 Task: Add Ellyndale Organic Virgin Pumpkin Seed Oil to the cart.
Action: Mouse moved to (339, 153)
Screenshot: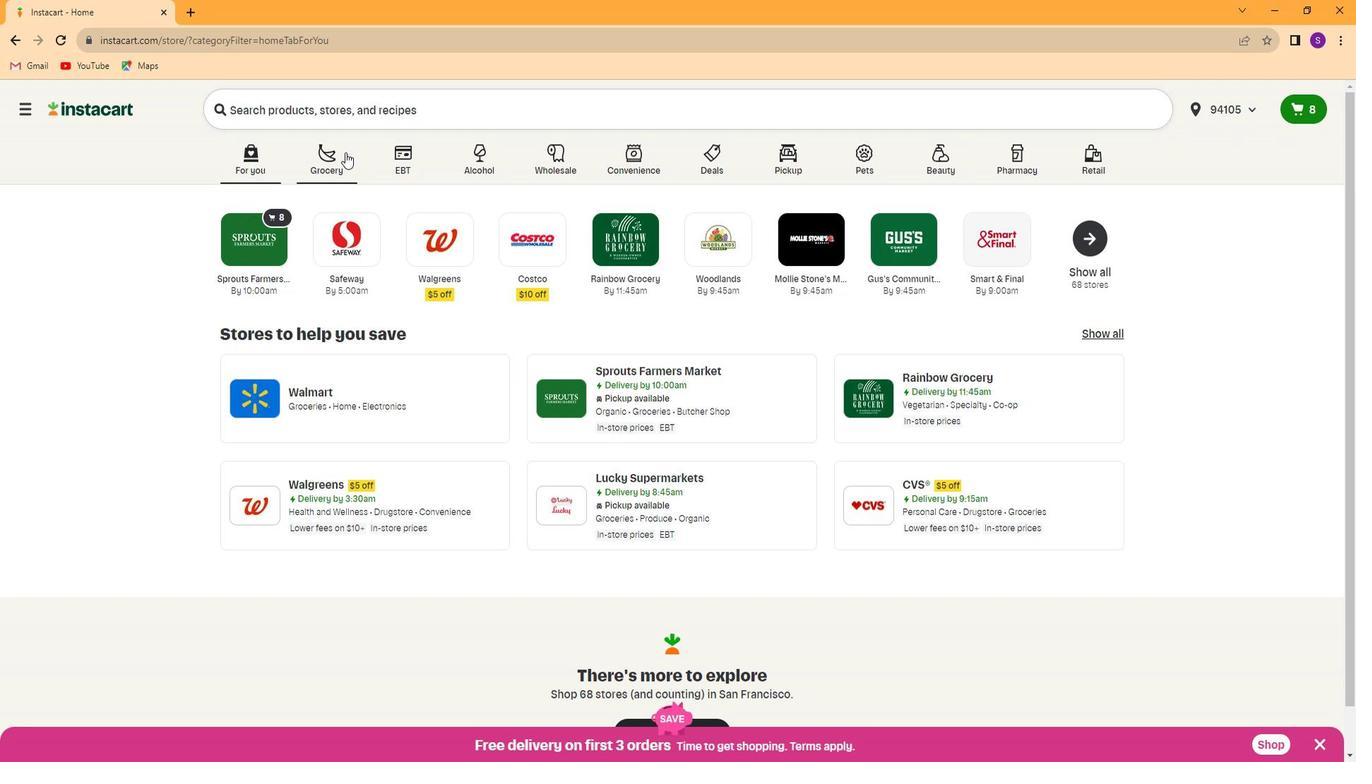 
Action: Mouse pressed left at (339, 153)
Screenshot: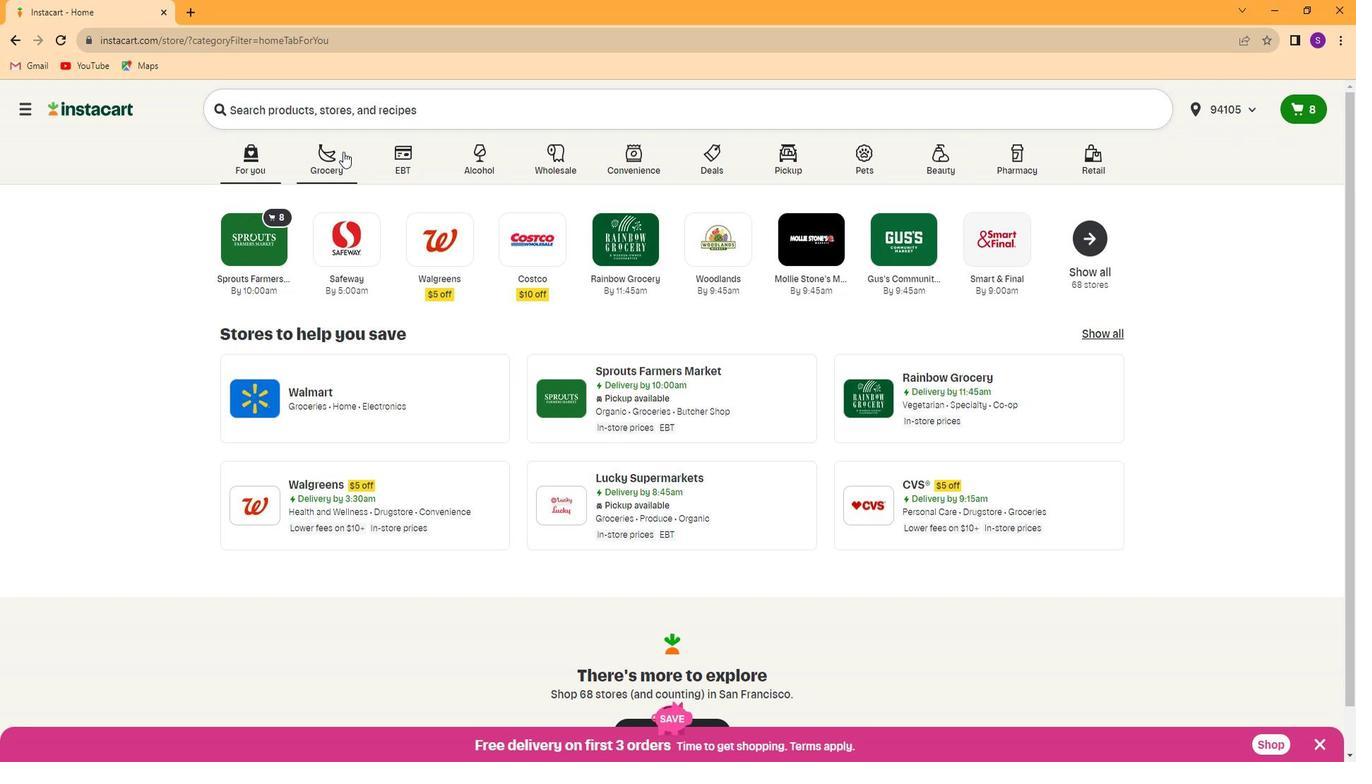 
Action: Mouse moved to (963, 249)
Screenshot: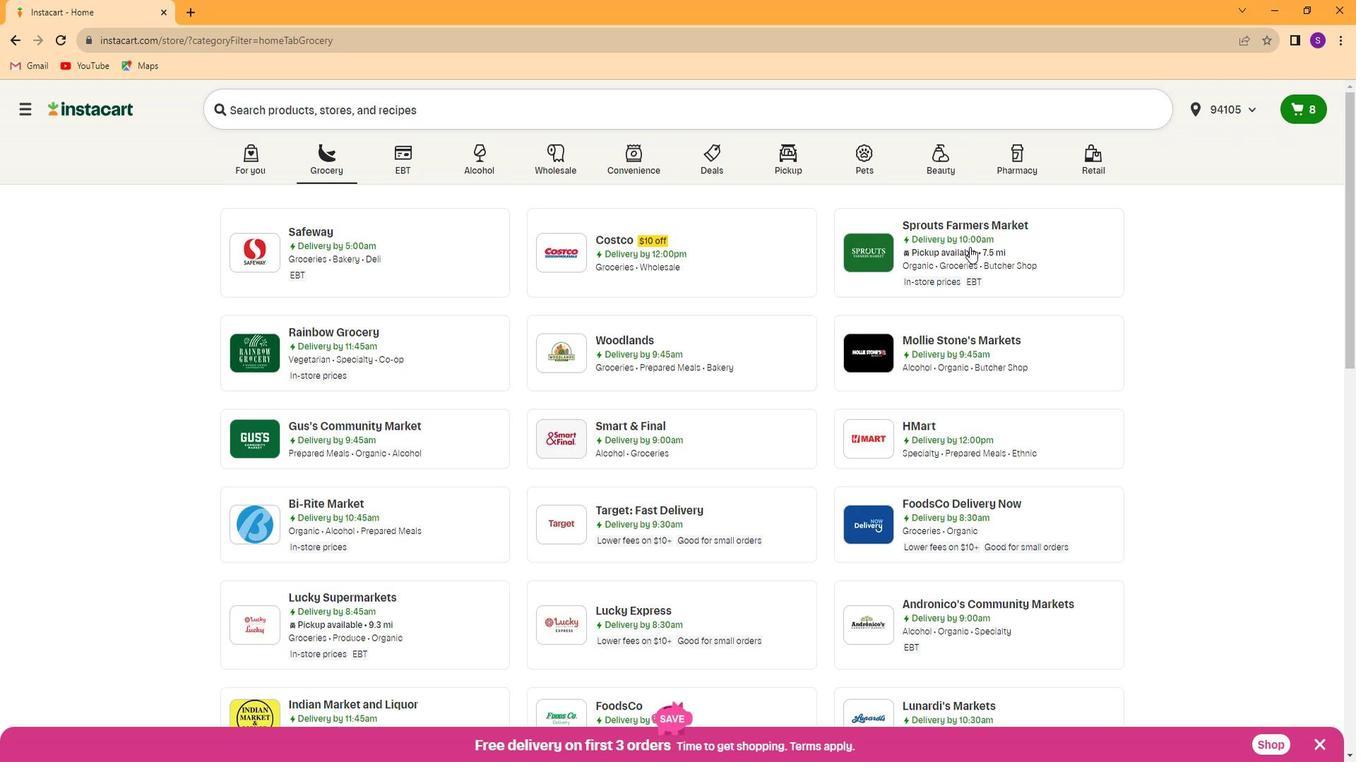 
Action: Mouse pressed left at (963, 249)
Screenshot: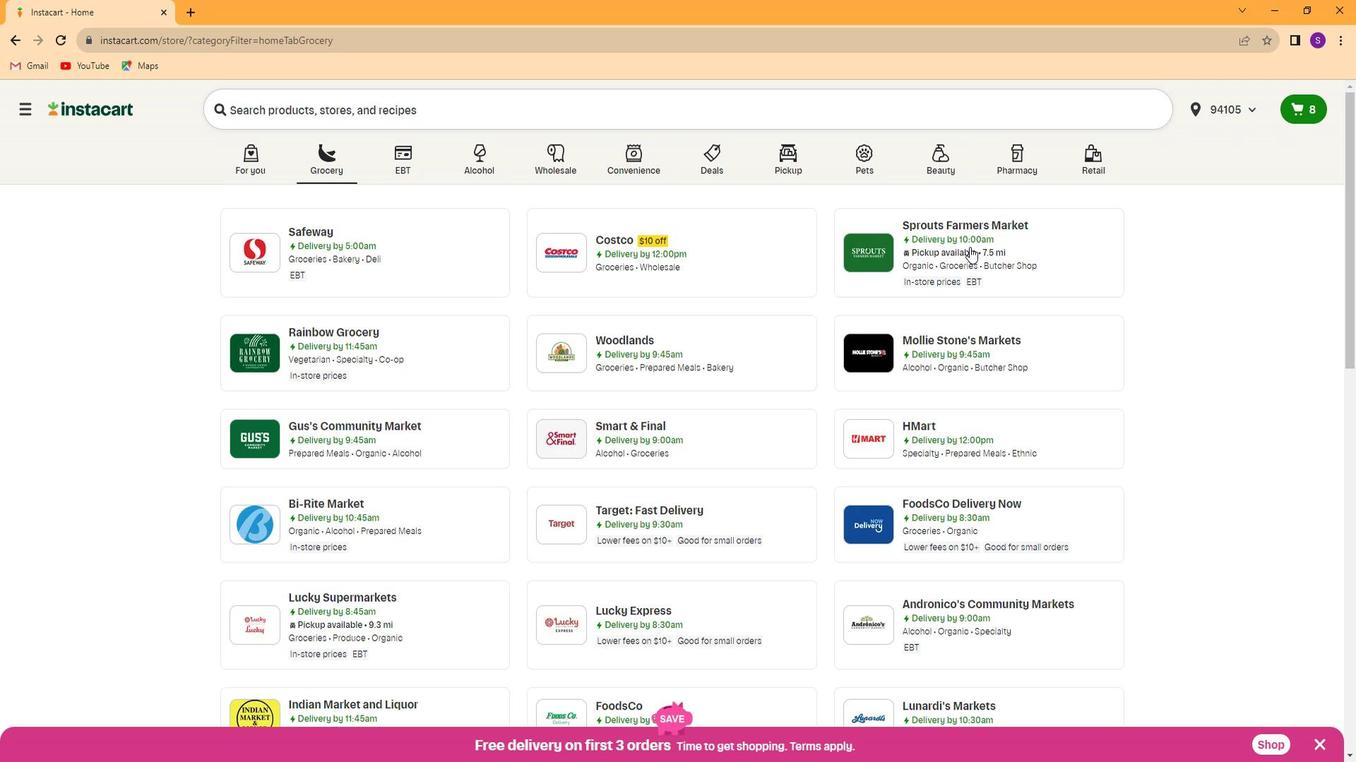 
Action: Mouse moved to (110, 473)
Screenshot: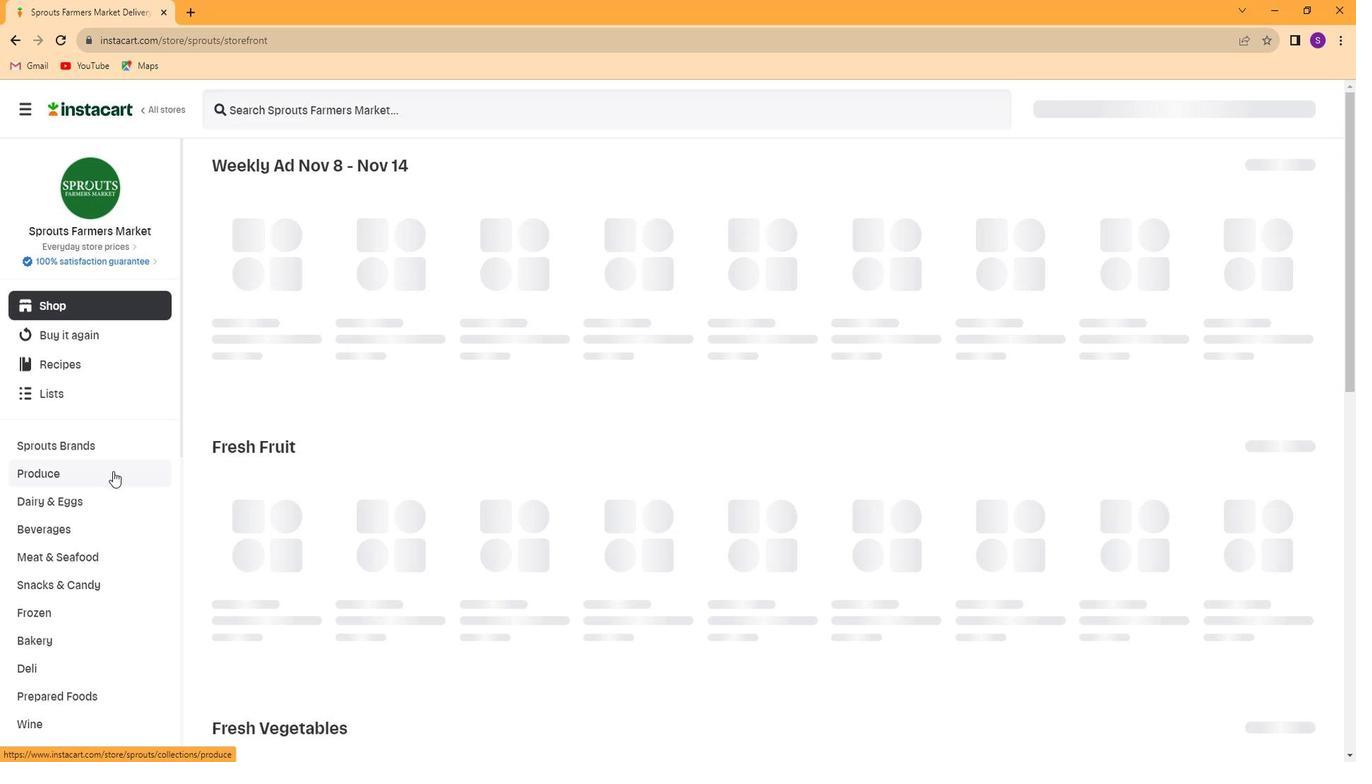 
Action: Mouse scrolled (110, 472) with delta (0, 0)
Screenshot: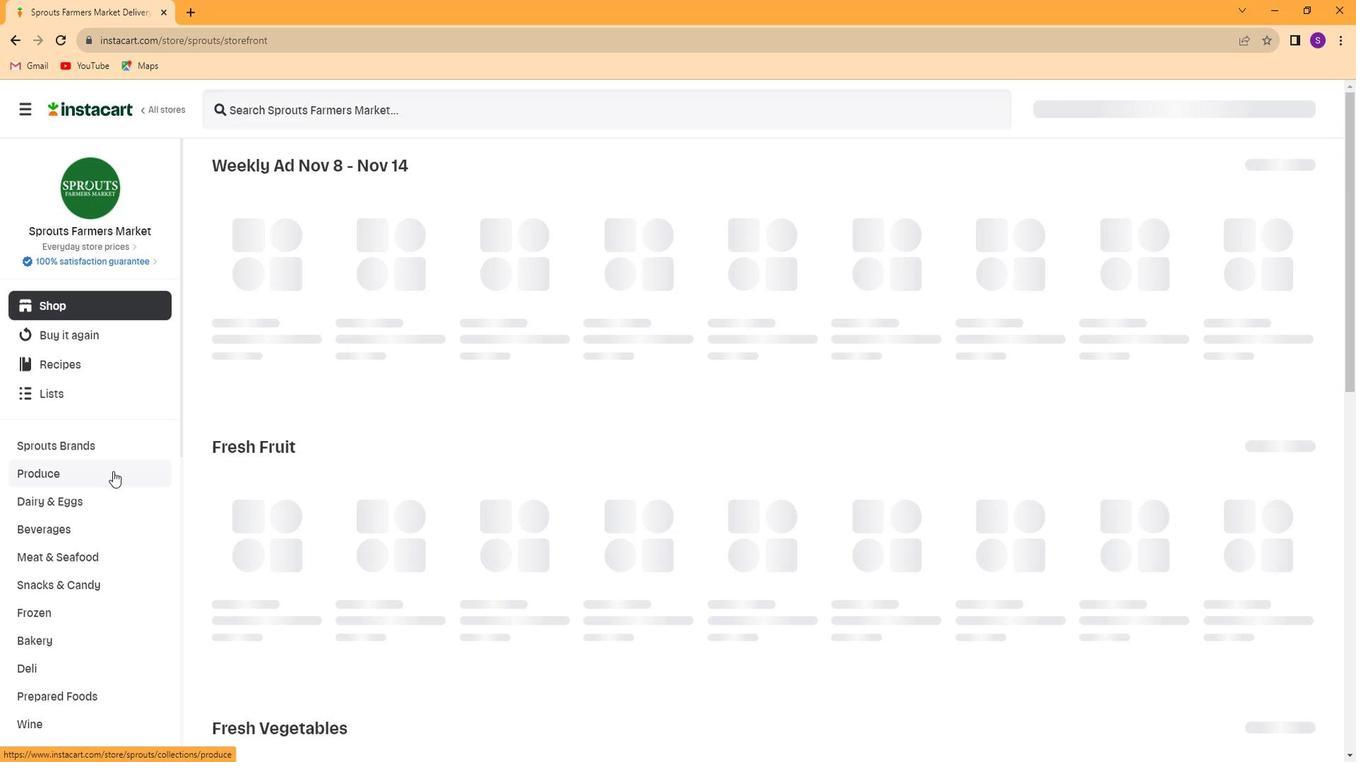 
Action: Mouse moved to (107, 479)
Screenshot: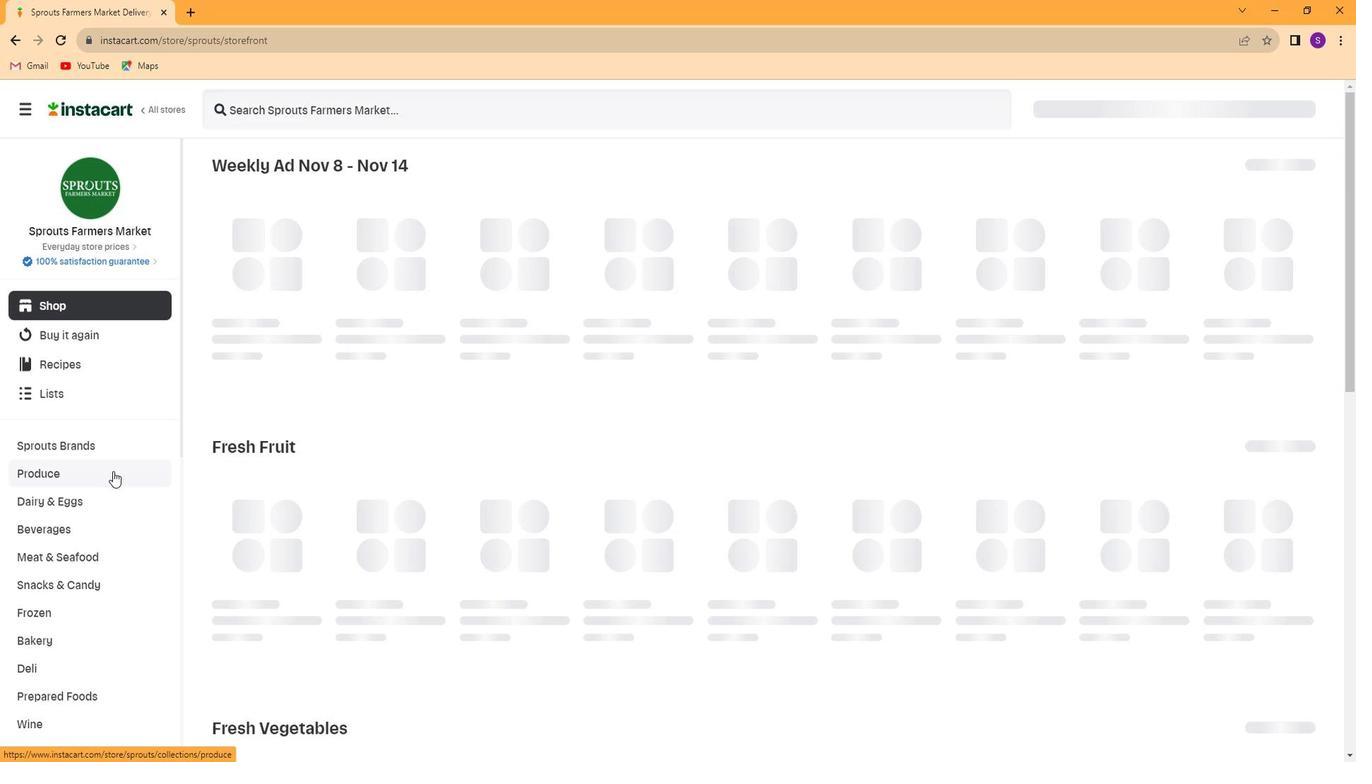 
Action: Mouse scrolled (107, 478) with delta (0, 0)
Screenshot: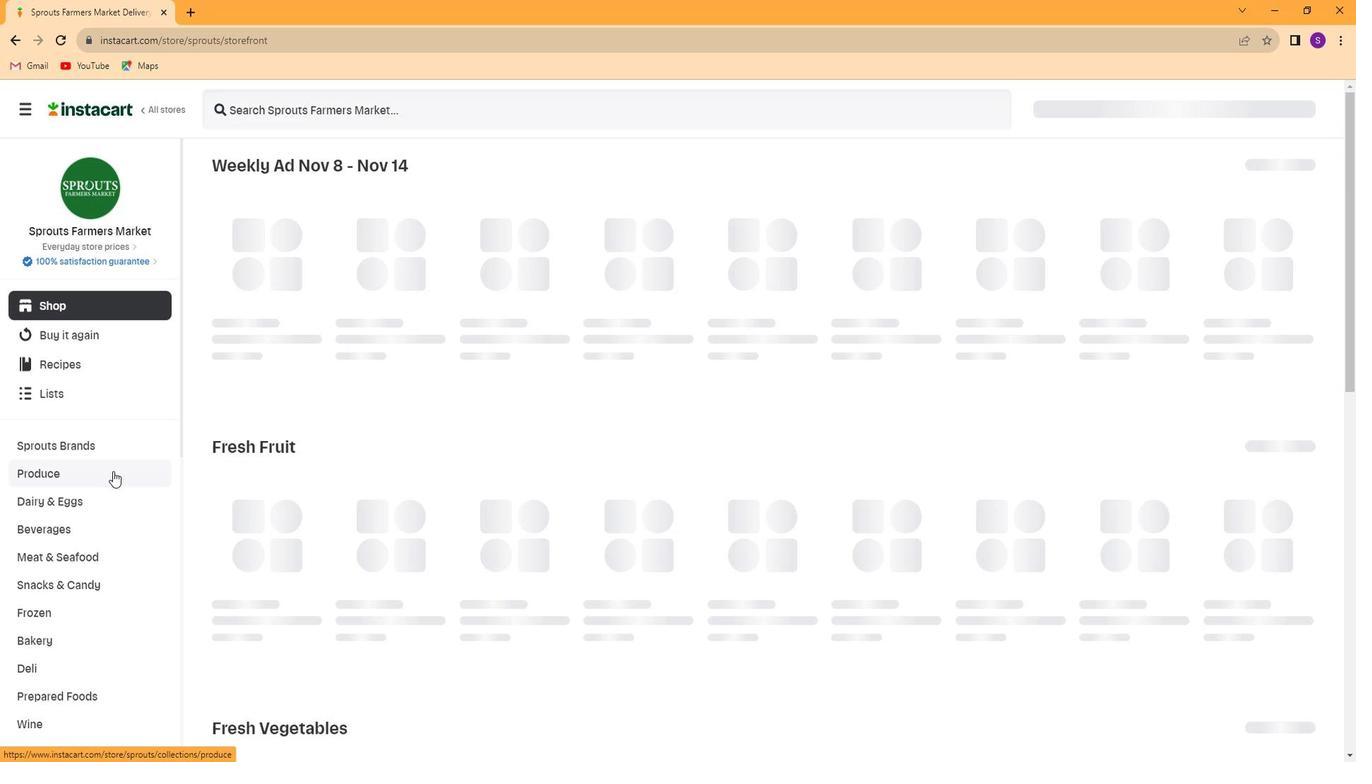 
Action: Mouse moved to (105, 481)
Screenshot: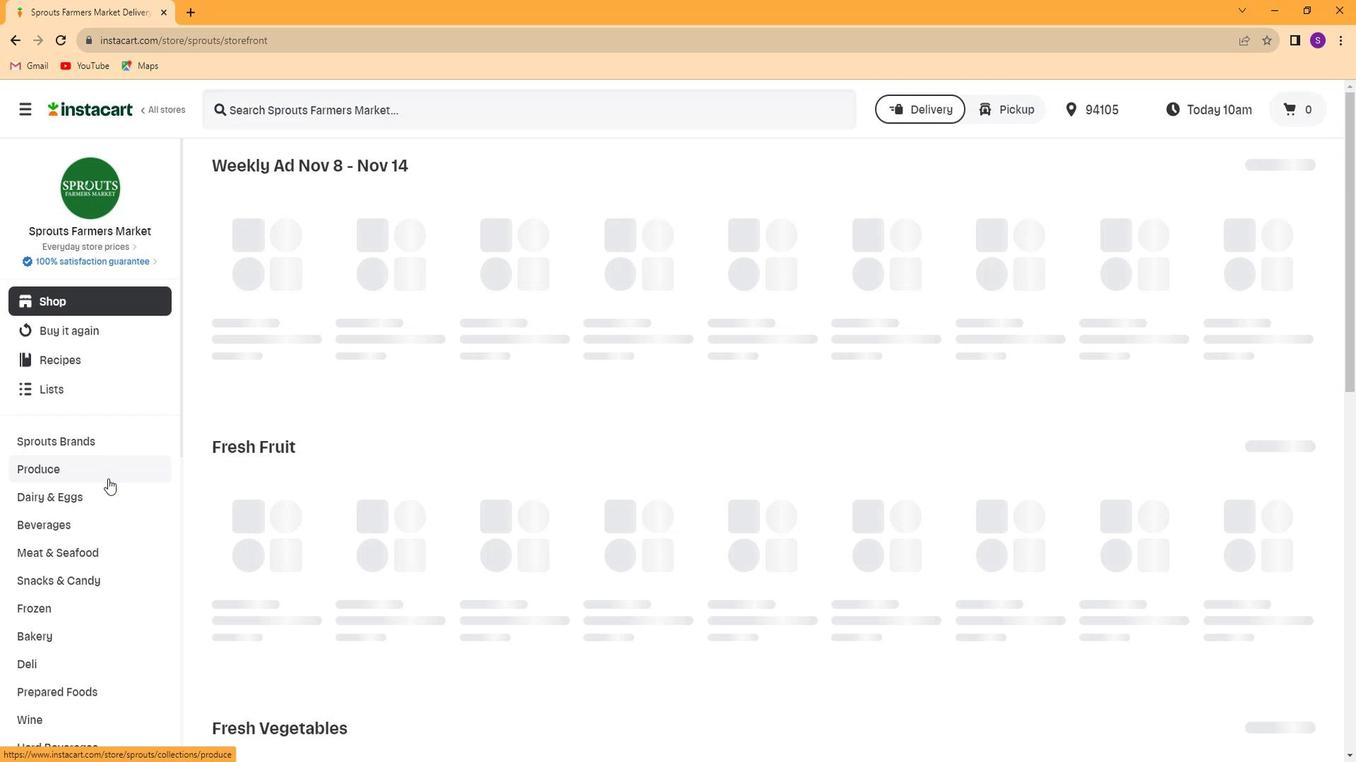
Action: Mouse scrolled (105, 480) with delta (0, 0)
Screenshot: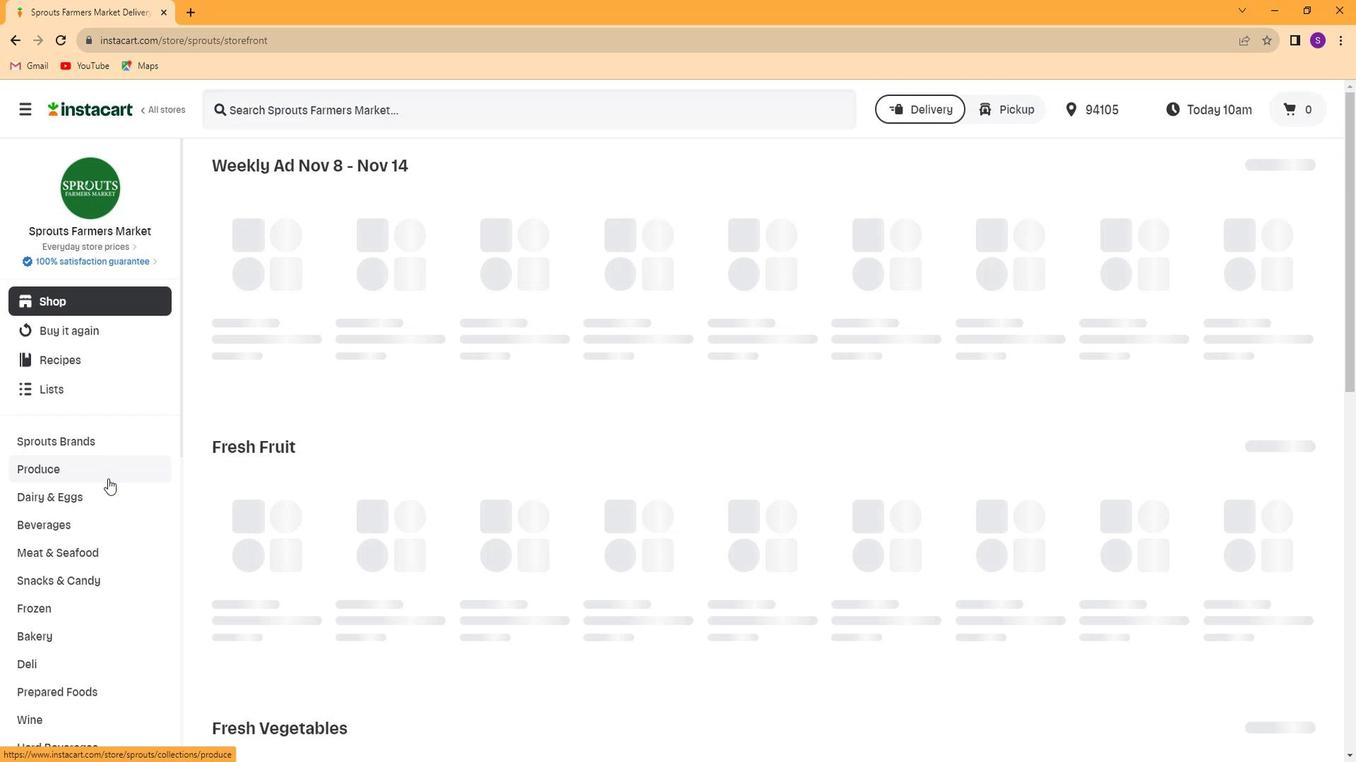 
Action: Mouse scrolled (105, 480) with delta (0, 0)
Screenshot: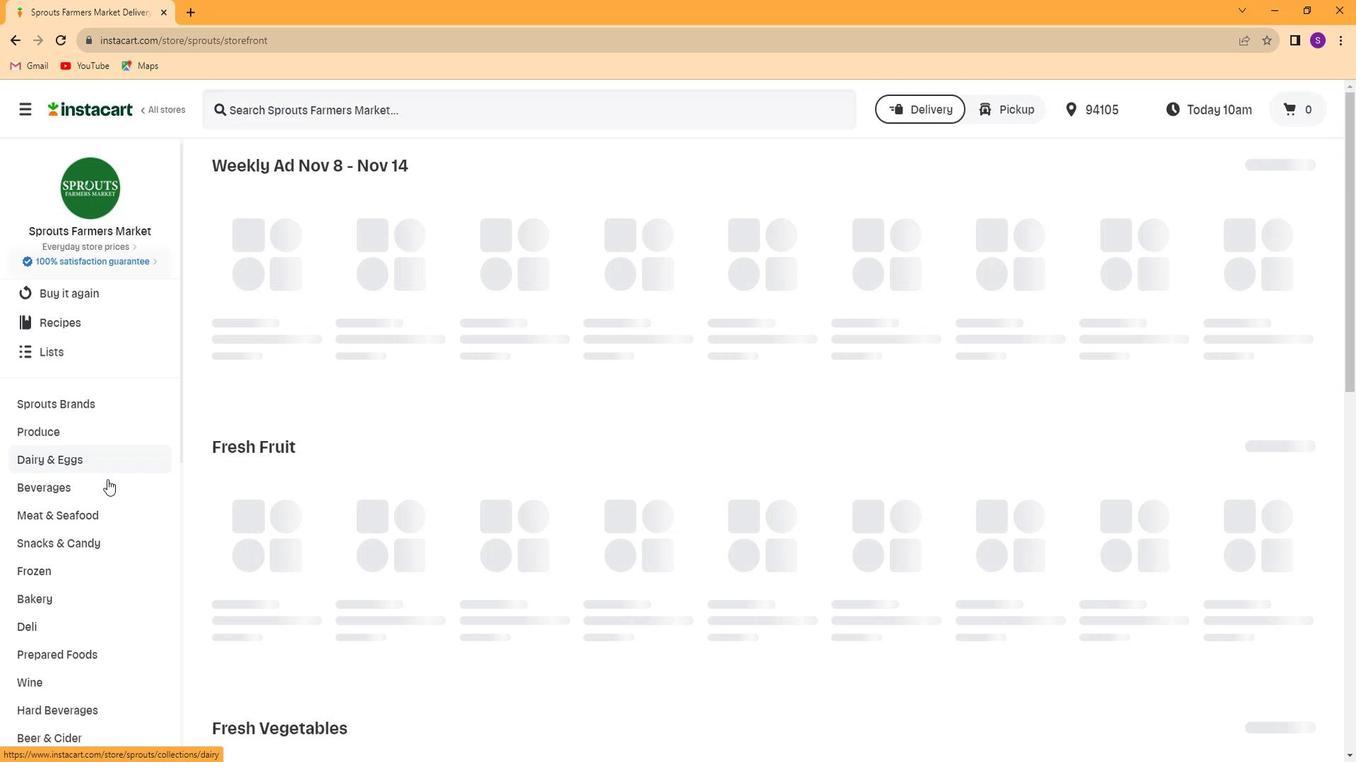 
Action: Mouse moved to (88, 685)
Screenshot: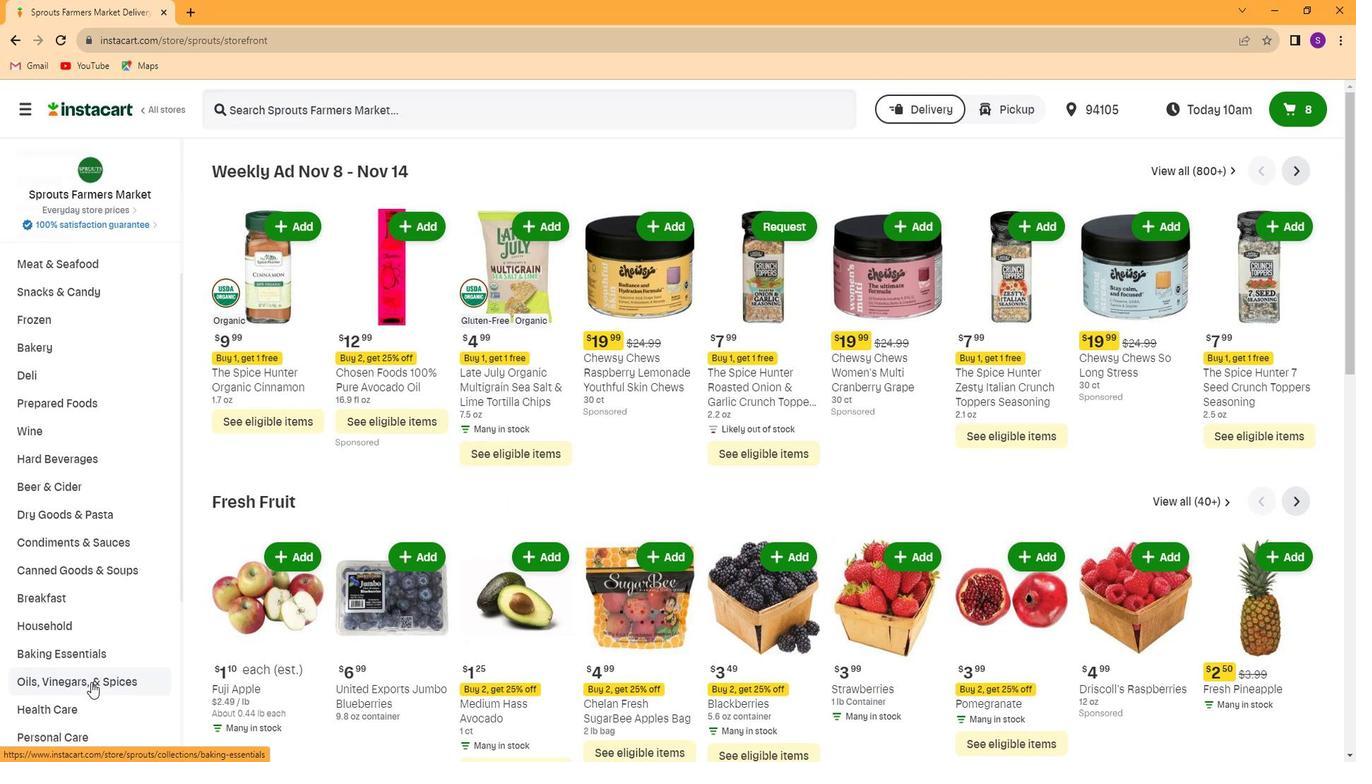 
Action: Mouse pressed left at (88, 685)
Screenshot: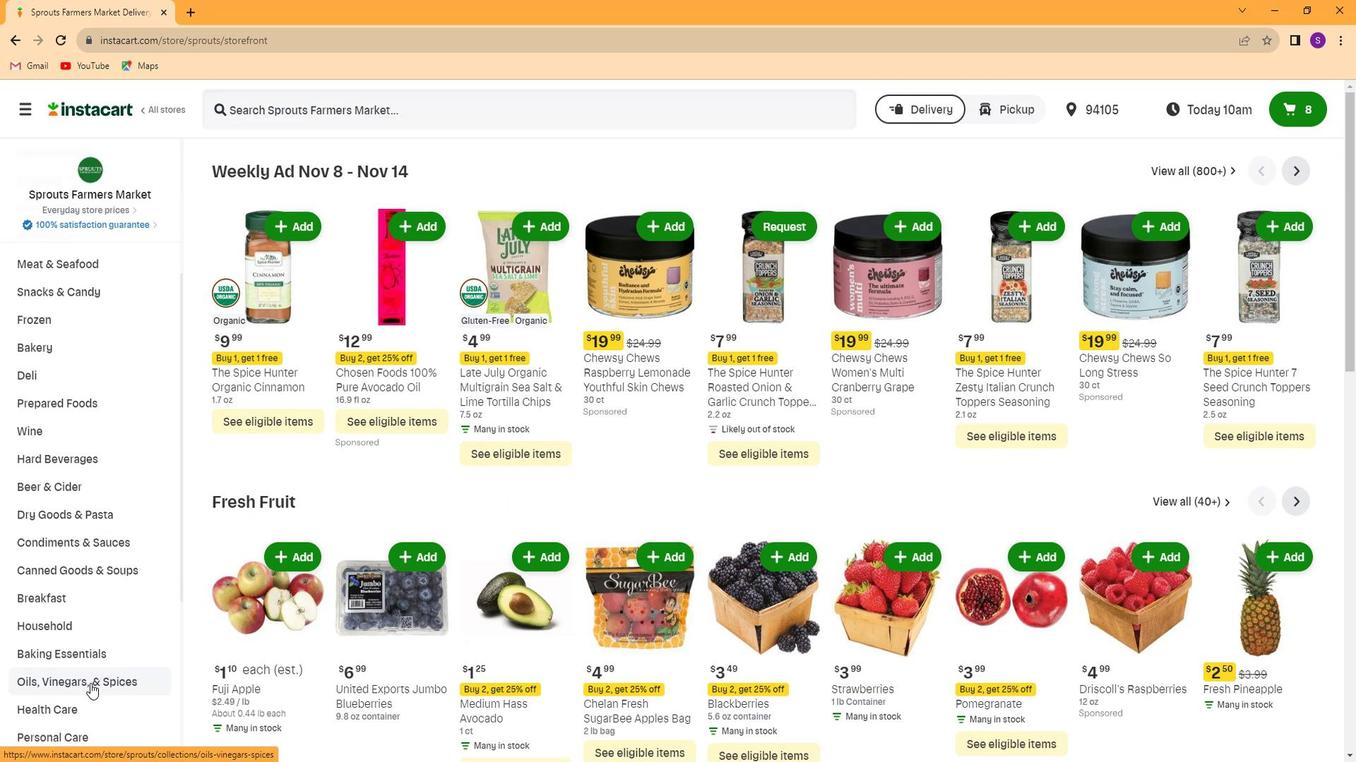 
Action: Mouse moved to (755, 213)
Screenshot: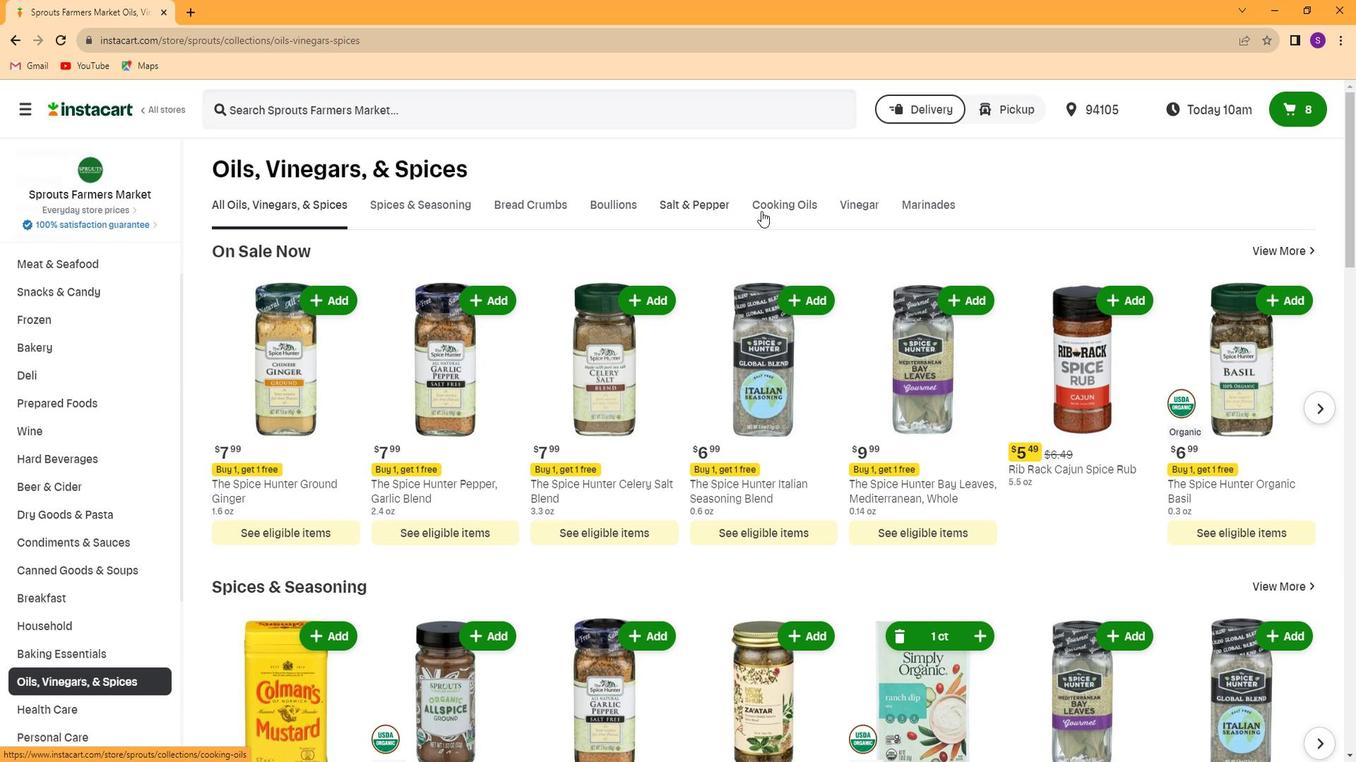 
Action: Mouse pressed left at (755, 213)
Screenshot: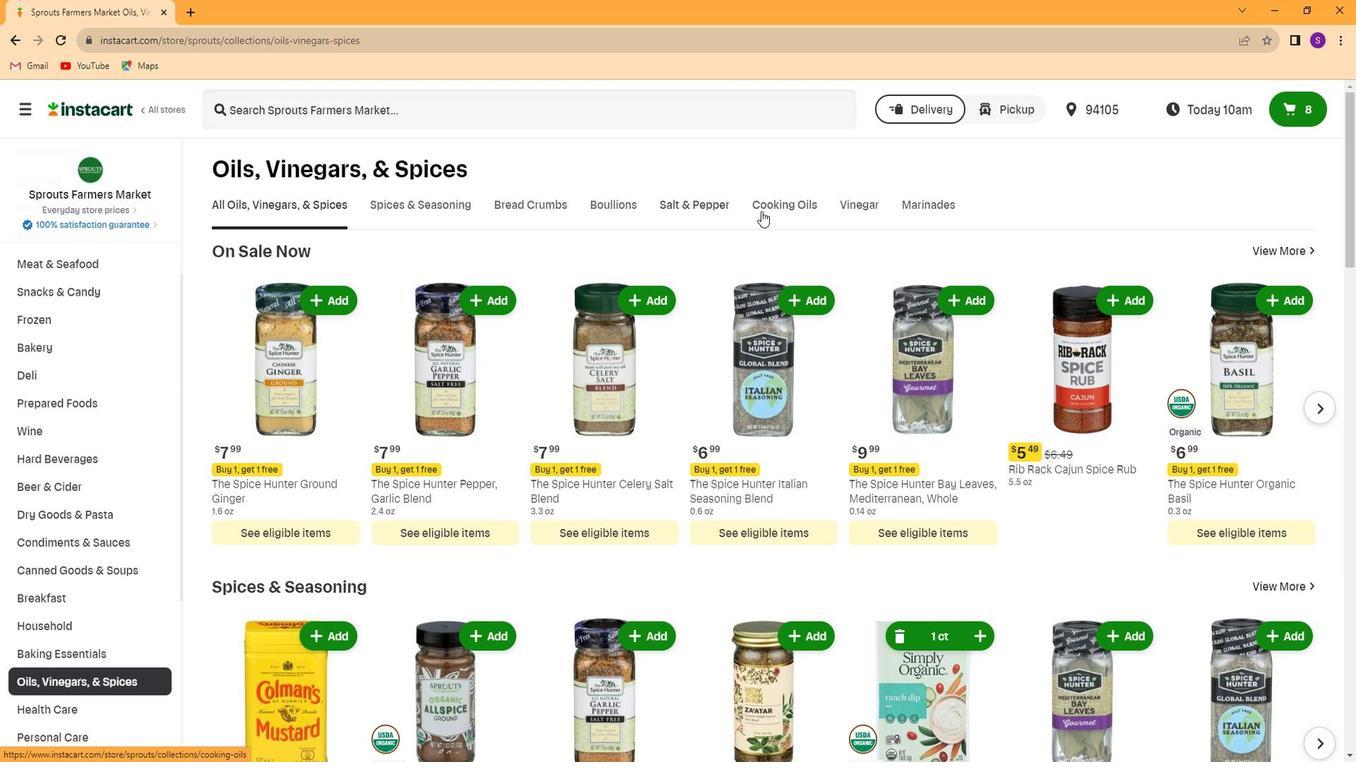 
Action: Mouse moved to (1016, 279)
Screenshot: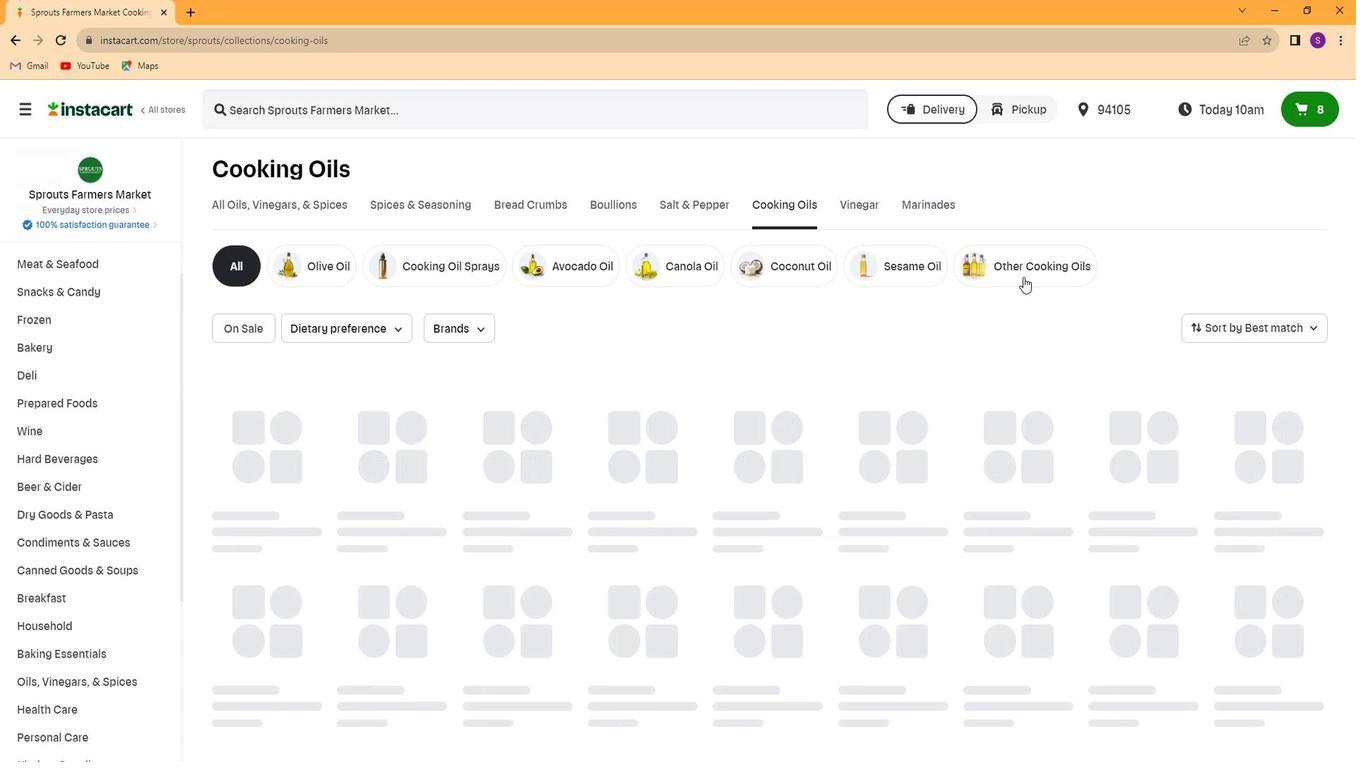 
Action: Mouse pressed left at (1016, 279)
Screenshot: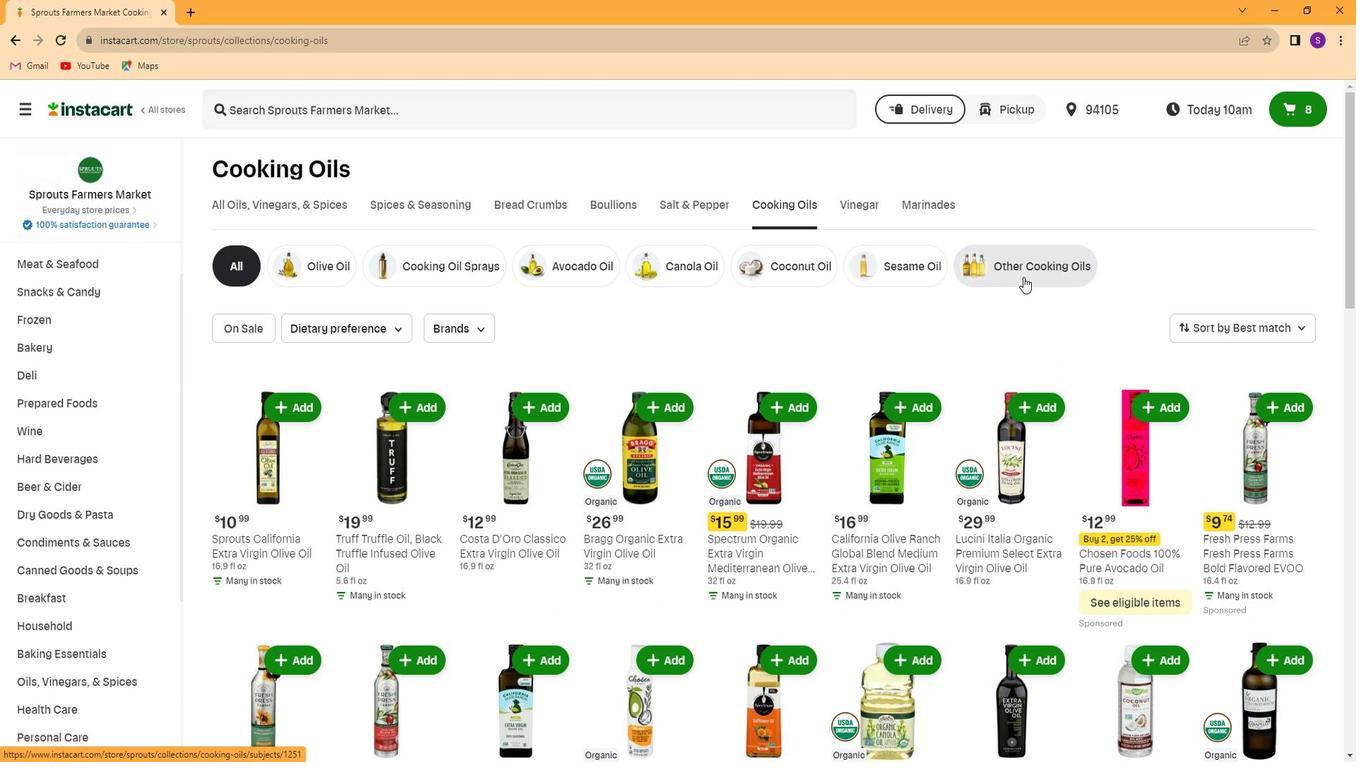 
Action: Mouse moved to (592, 117)
Screenshot: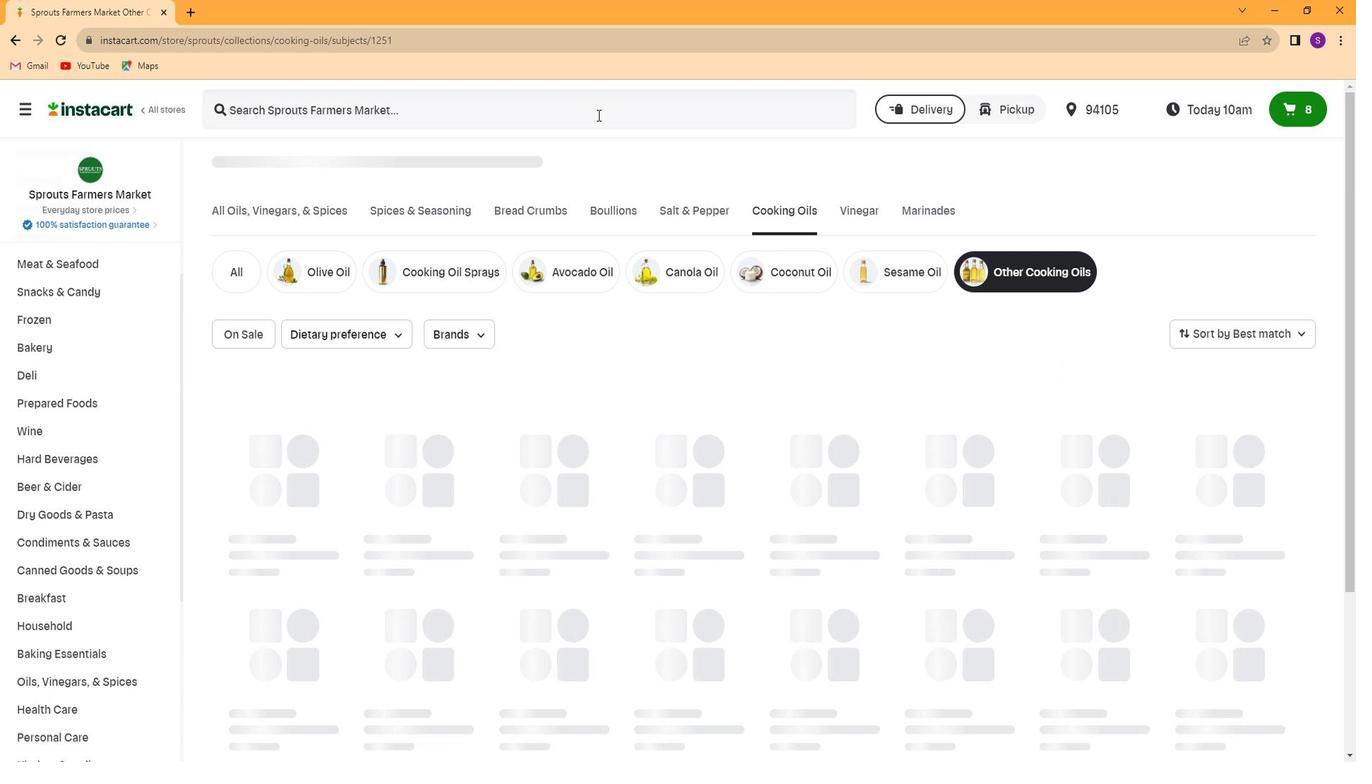
Action: Mouse pressed left at (592, 117)
Screenshot: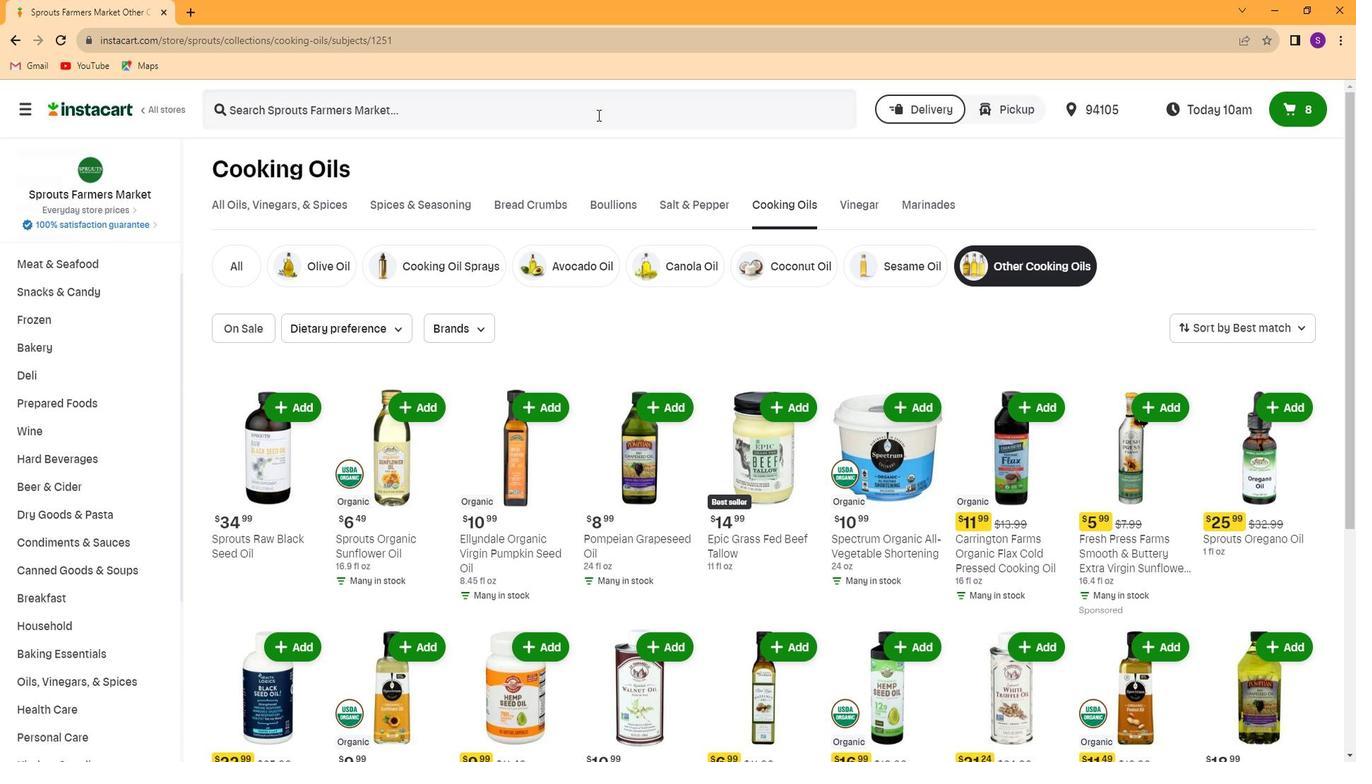 
Action: Key pressed <Key.caps_lock>E<Key.caps_lock>llyndale<Key.space><Key.caps_lock>O<Key.caps_lock>rganic<Key.space><Key.caps_lock>V<Key.caps_lock>irgn<Key.space><Key.caps_lock>P<Key.caps_lock>umpkin<Key.space><Key.caps_lock>S<Key.caps_lock>eed<Key.space><Key.caps_lock>O<Key.caps_lock>il<Key.enter>
Screenshot: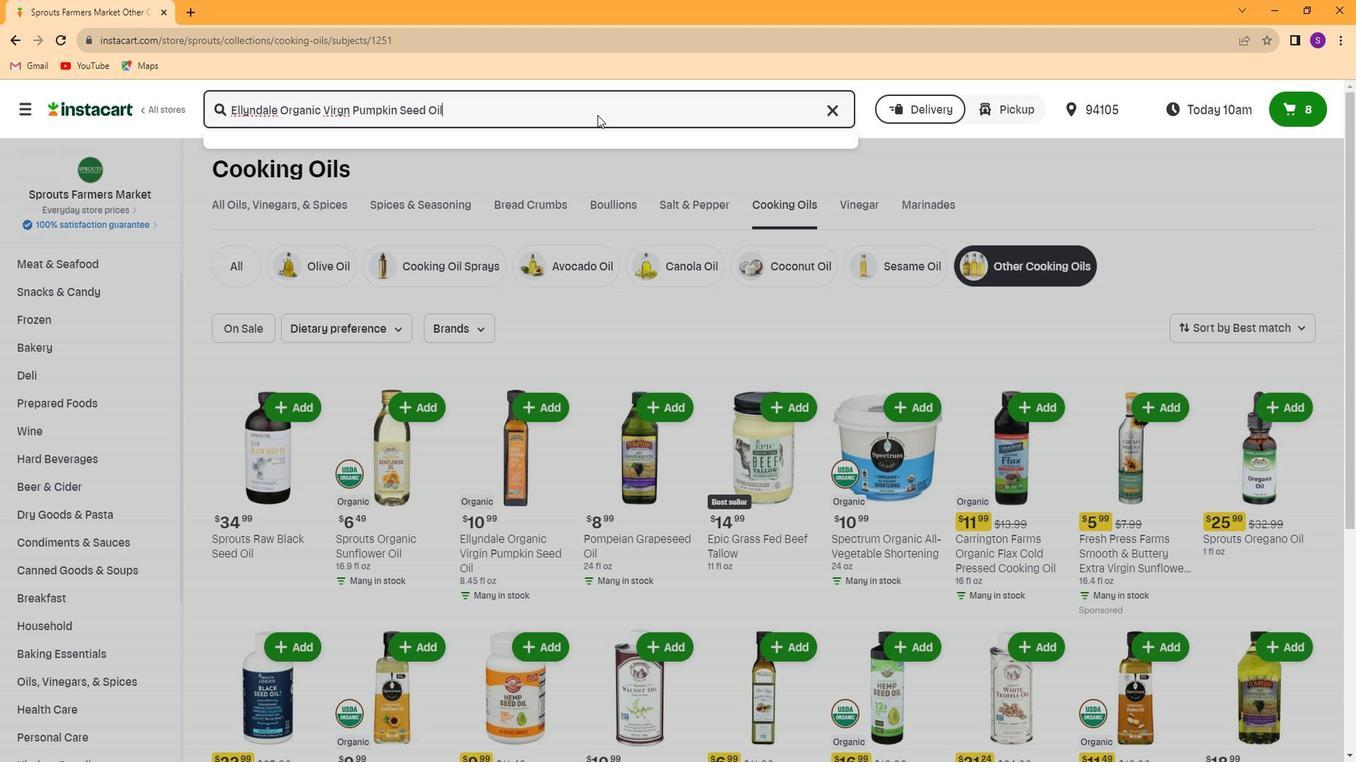 
Action: Mouse moved to (582, 283)
Screenshot: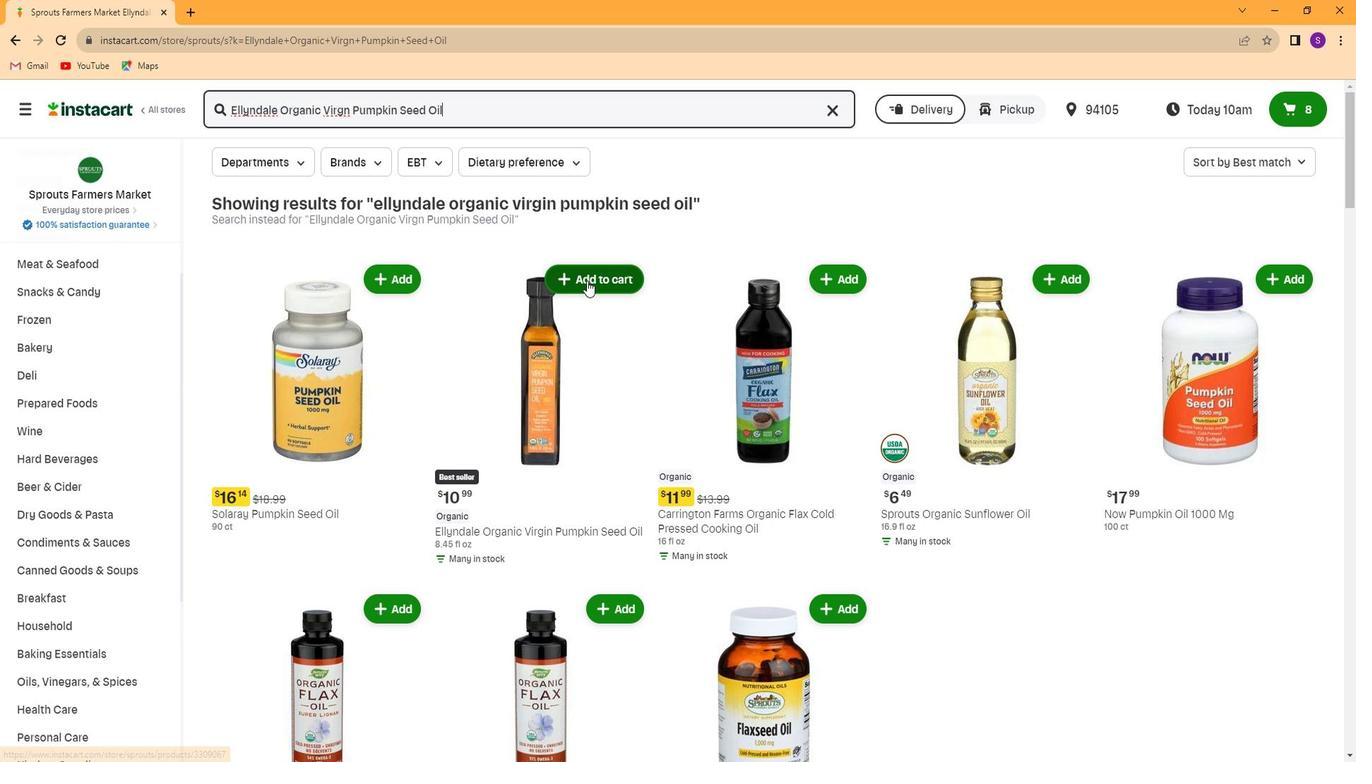 
Action: Mouse pressed left at (582, 283)
Screenshot: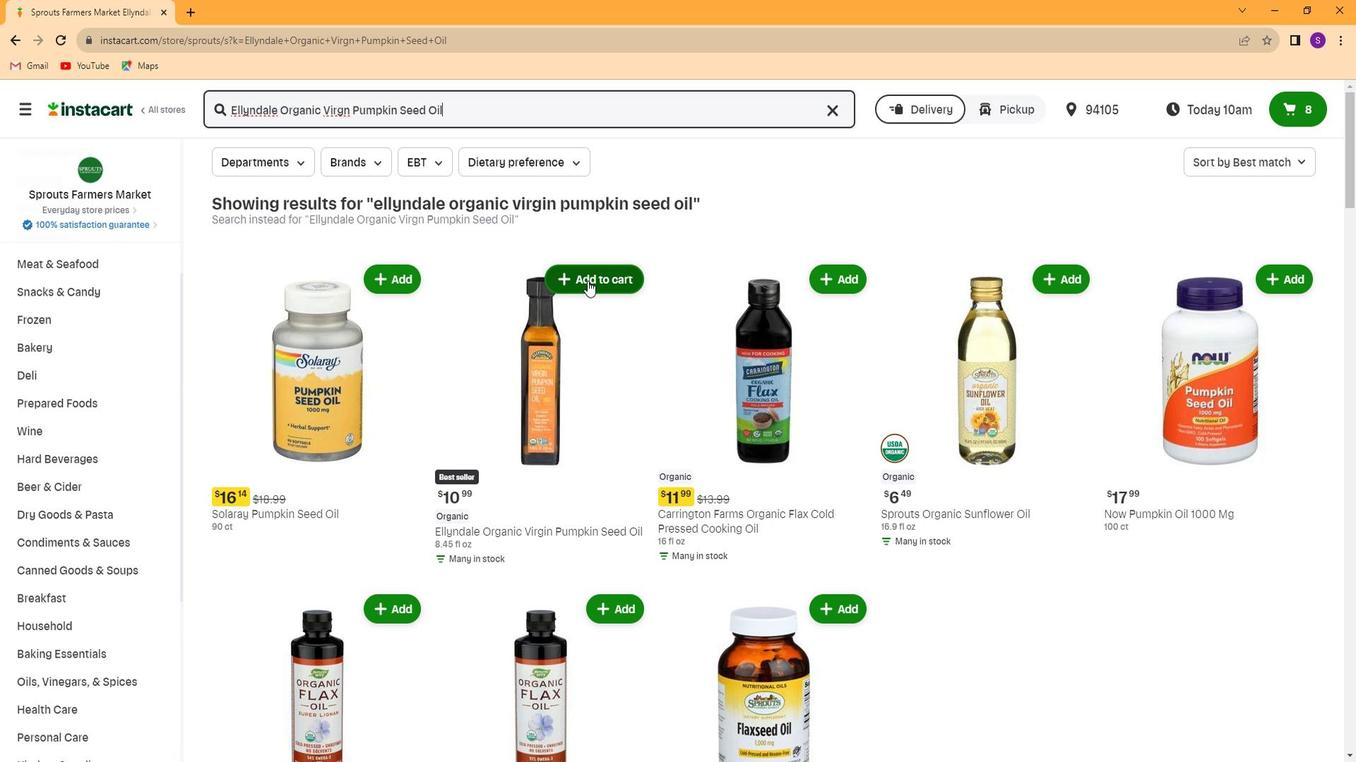 
Action: Mouse moved to (795, 478)
Screenshot: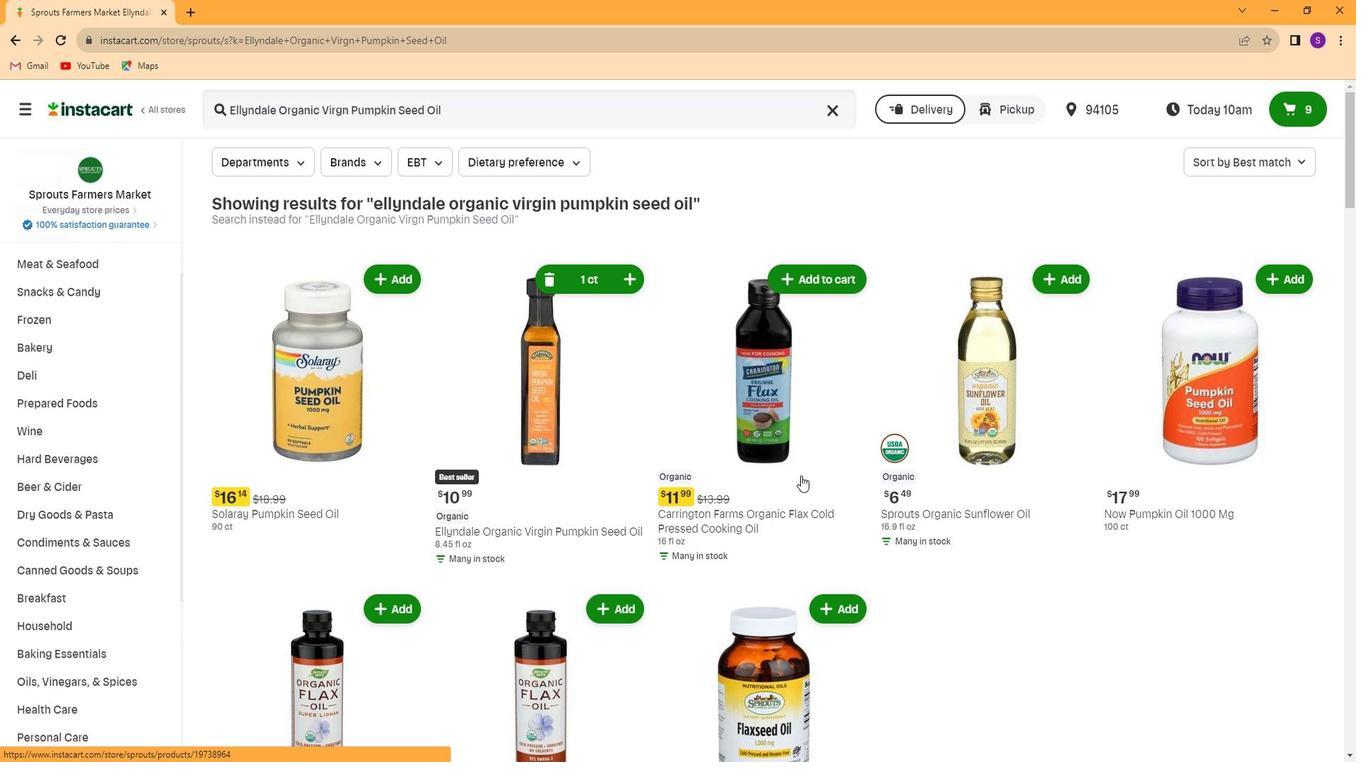 
